 Task: Set priority levels for tasks related to the presentation of the insights report.
Action: Mouse moved to (722, 613)
Screenshot: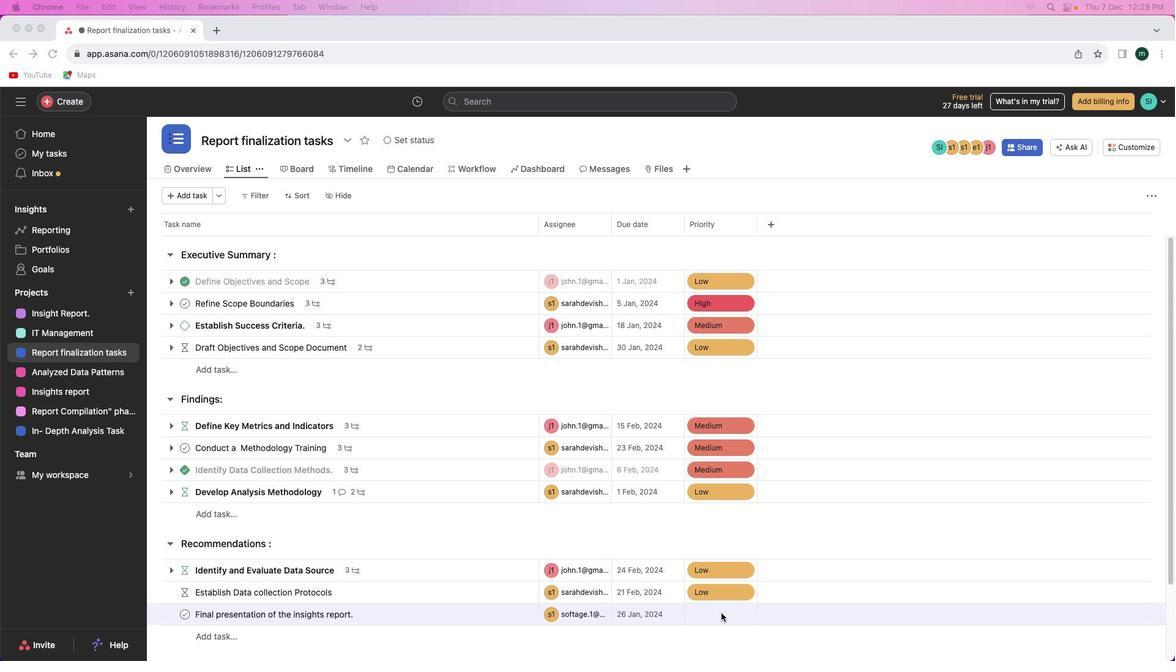 
Action: Mouse pressed left at (722, 613)
Screenshot: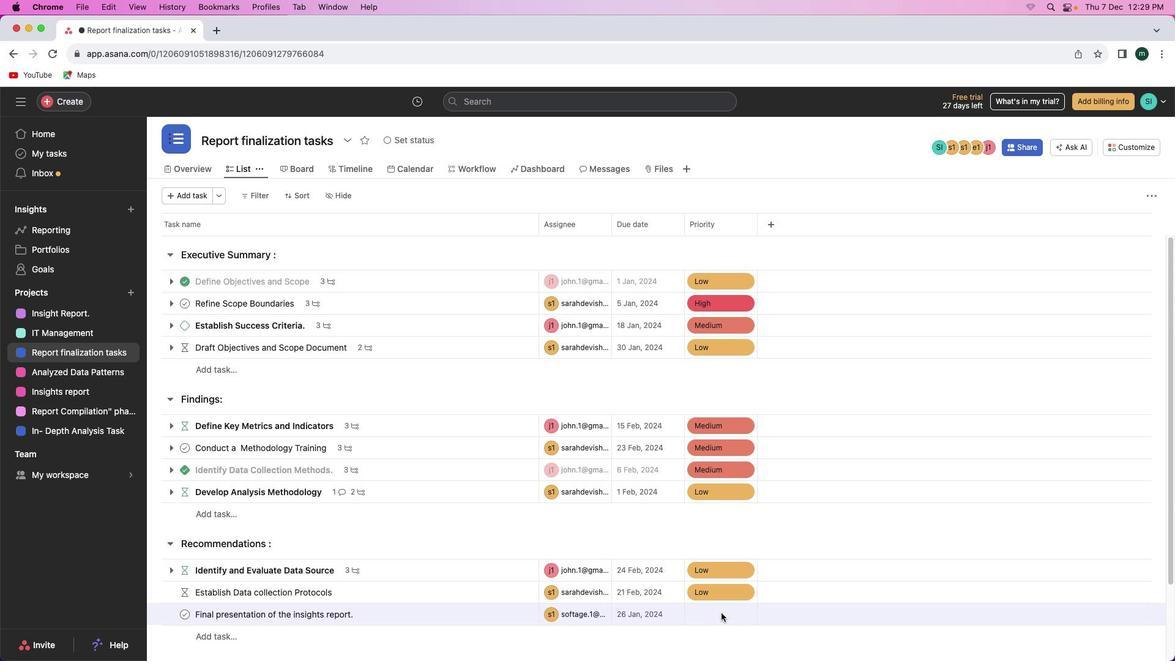 
Action: Mouse pressed left at (722, 613)
Screenshot: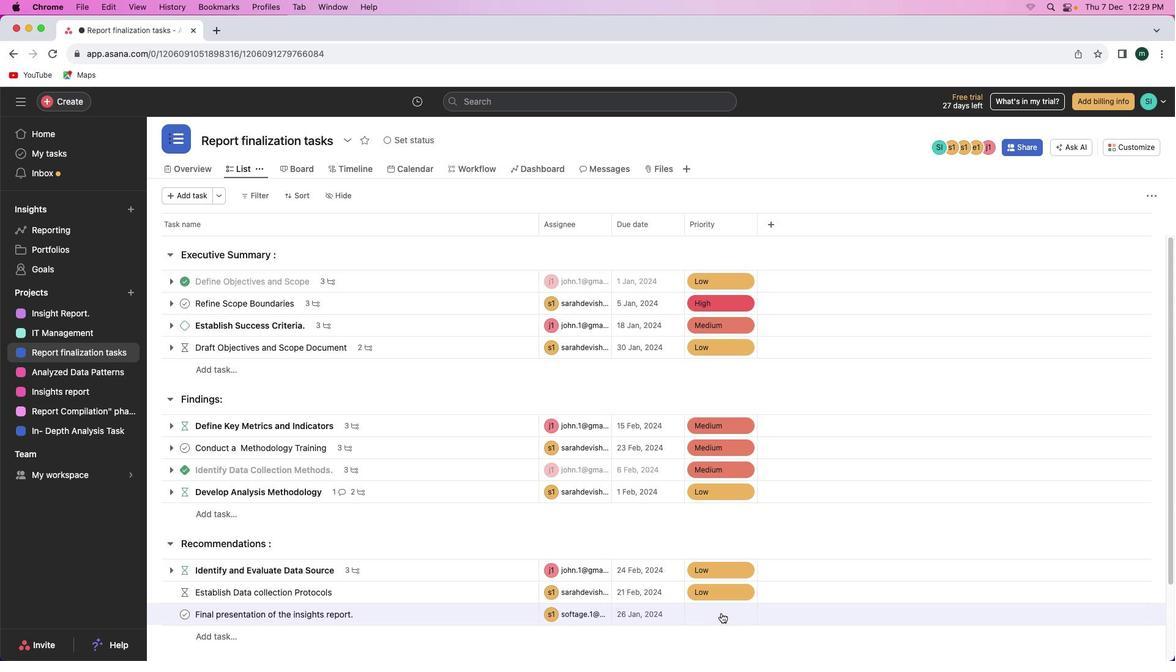 
Action: Mouse moved to (729, 616)
Screenshot: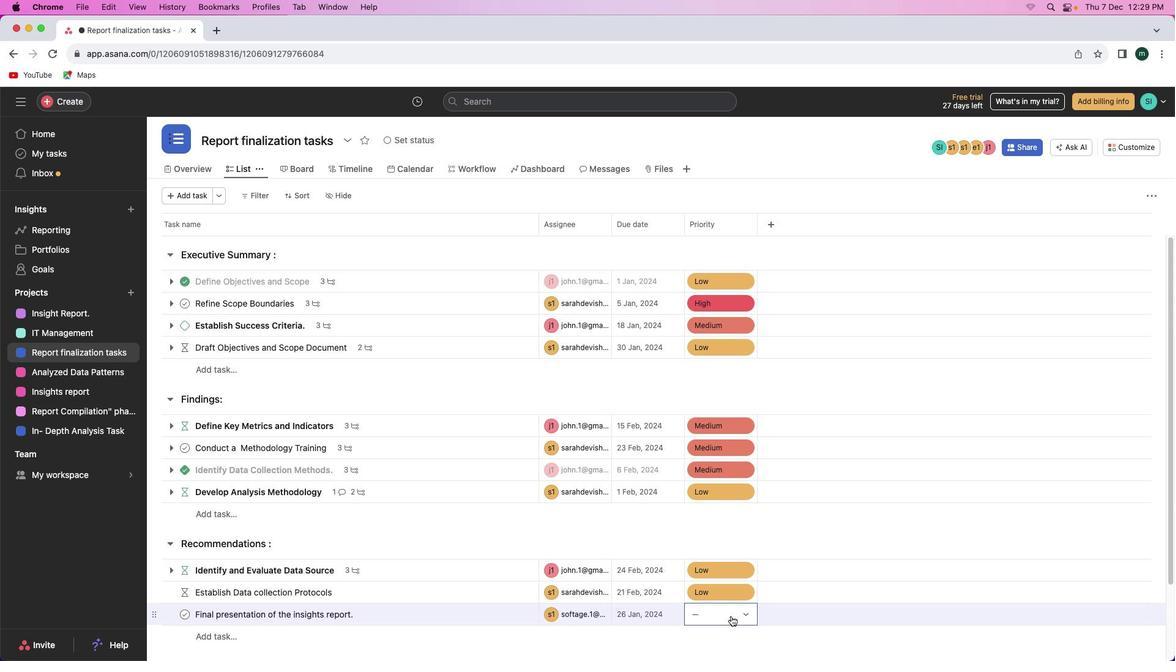 
Action: Mouse pressed left at (729, 616)
Screenshot: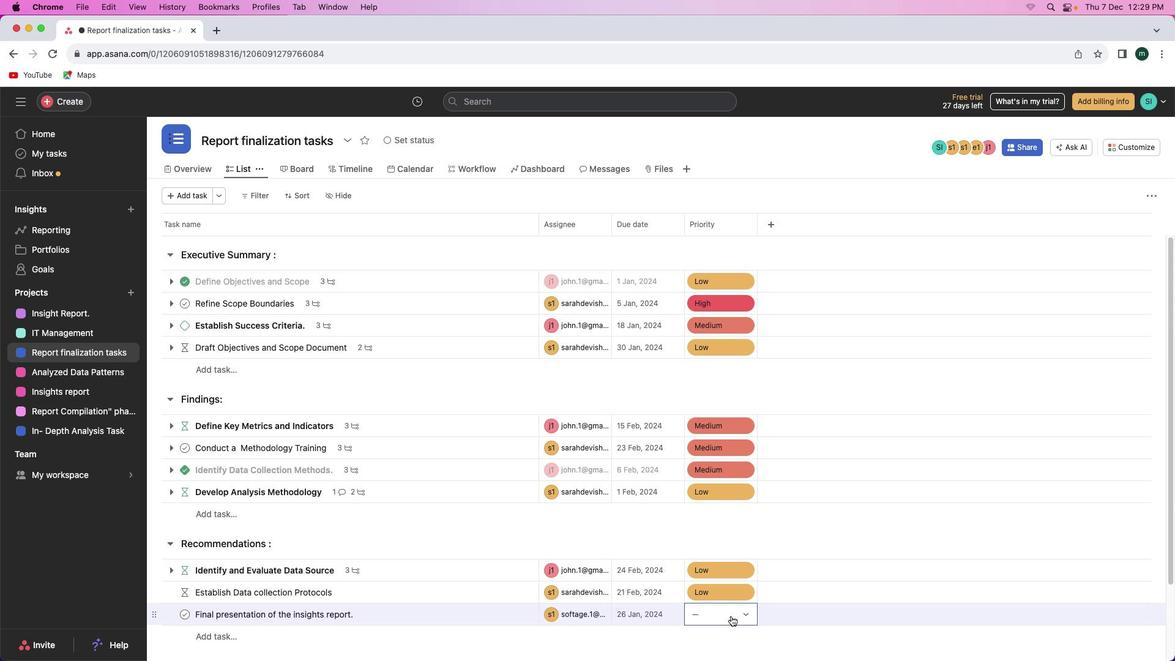 
Action: Mouse moved to (735, 524)
Screenshot: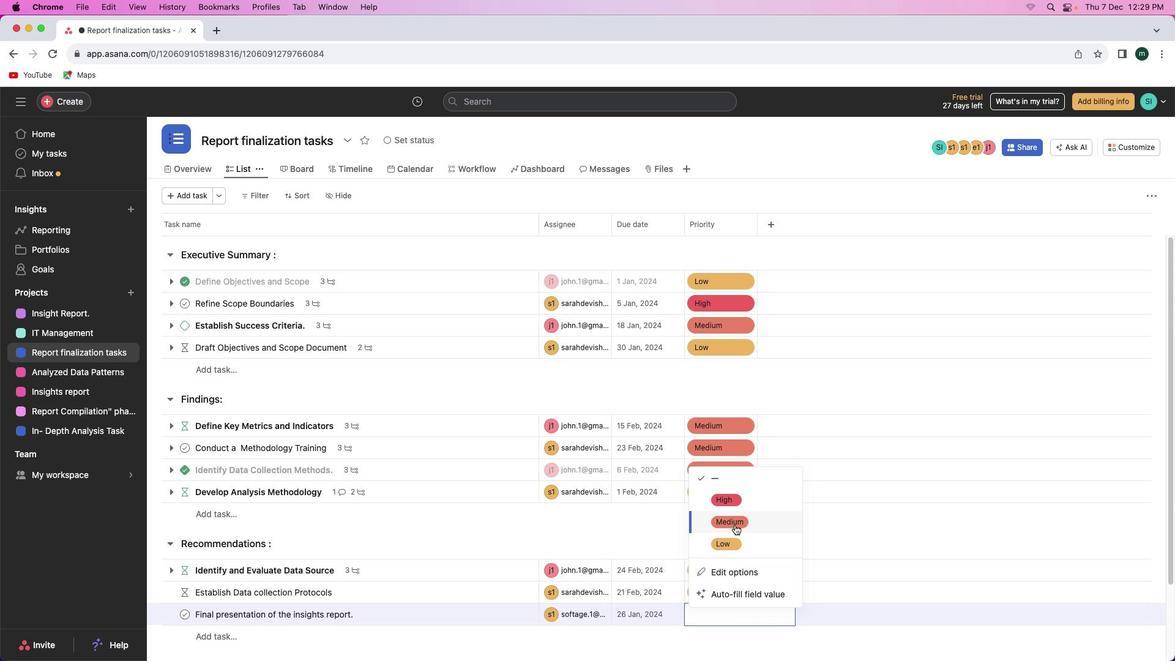 
Action: Mouse pressed left at (735, 524)
Screenshot: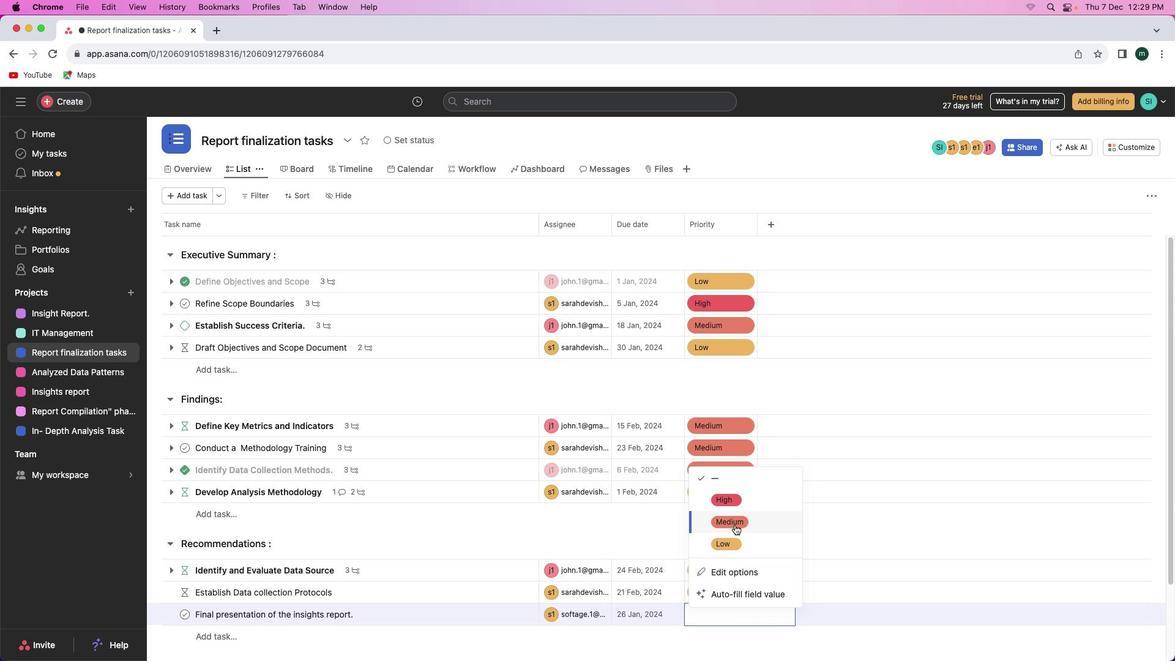 
Action: Mouse moved to (824, 609)
Screenshot: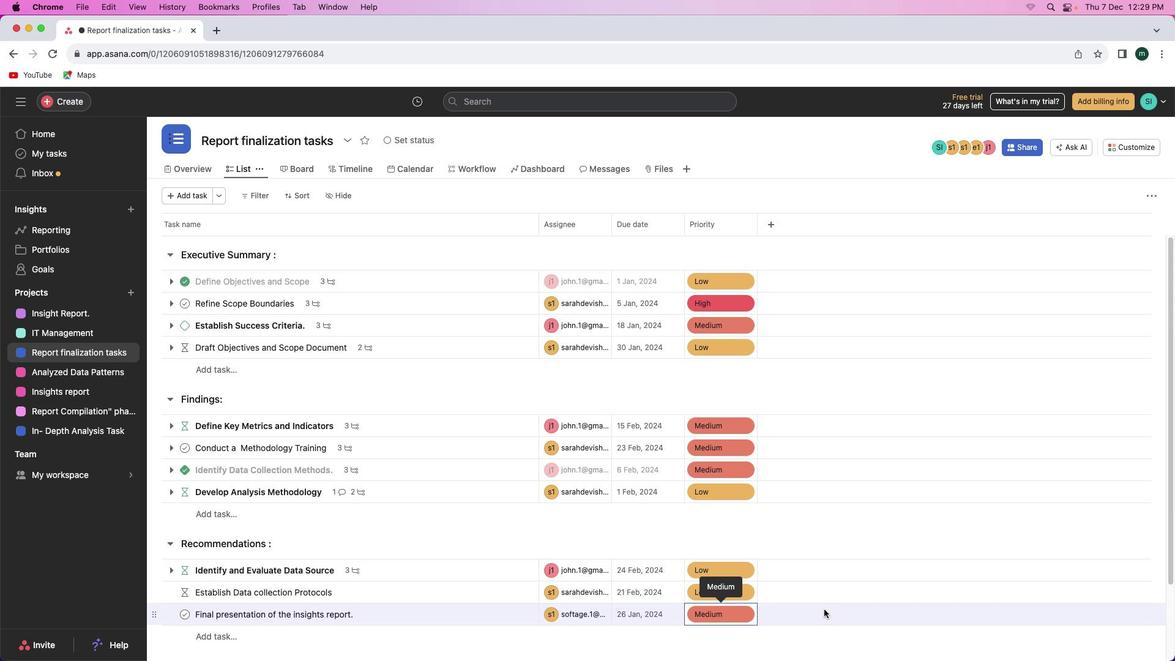 
